 Task: Manage the "Group list" page setting.
Action: Mouse moved to (1036, 71)
Screenshot: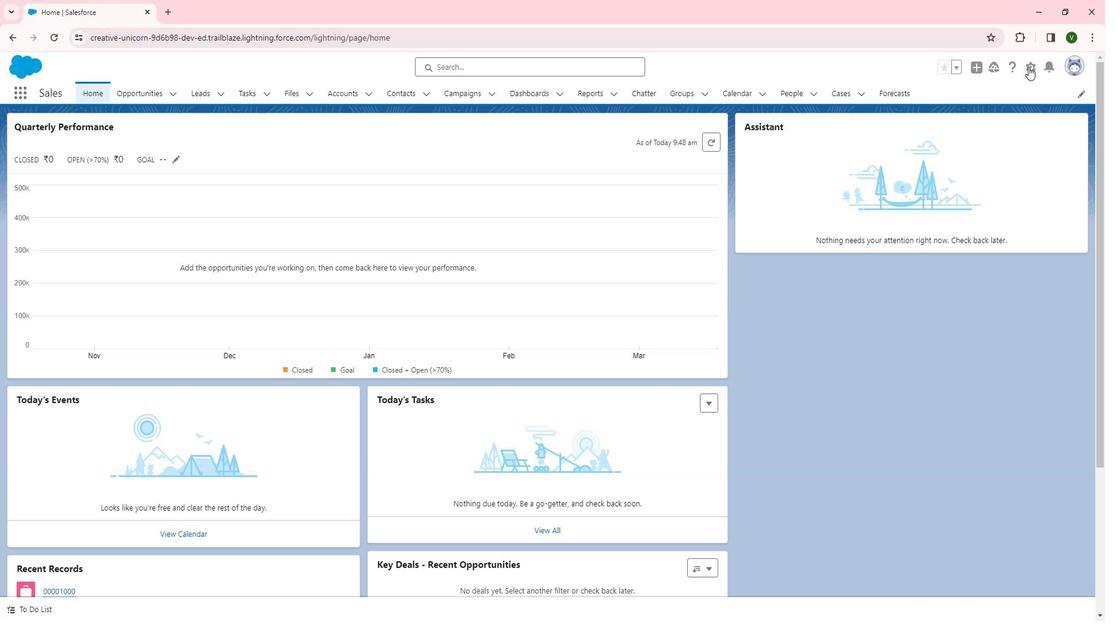
Action: Mouse pressed left at (1036, 71)
Screenshot: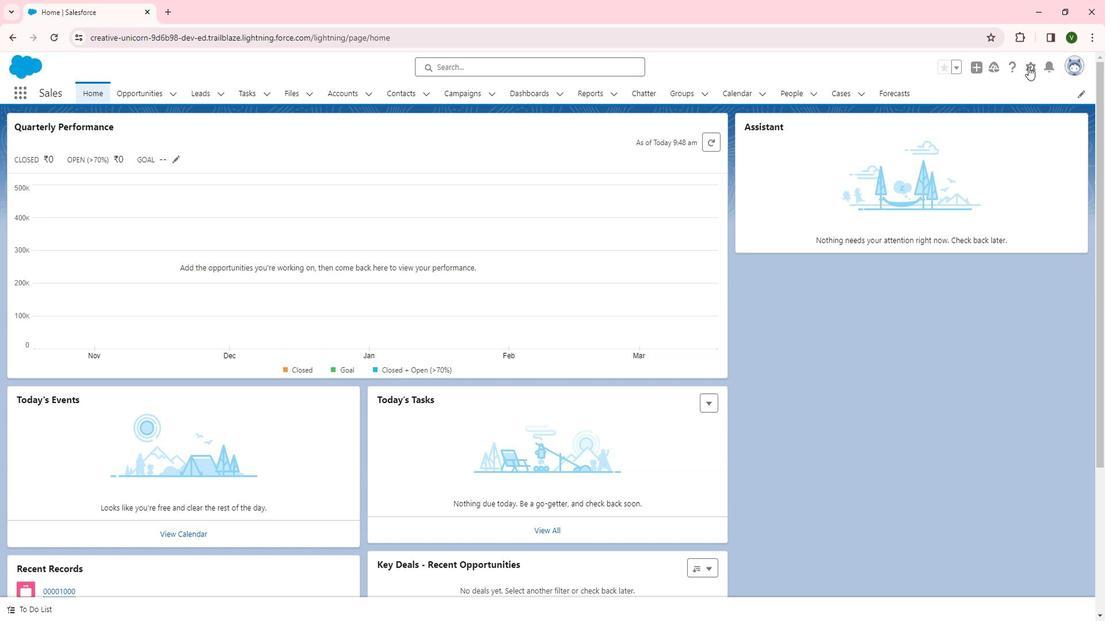 
Action: Mouse moved to (1024, 103)
Screenshot: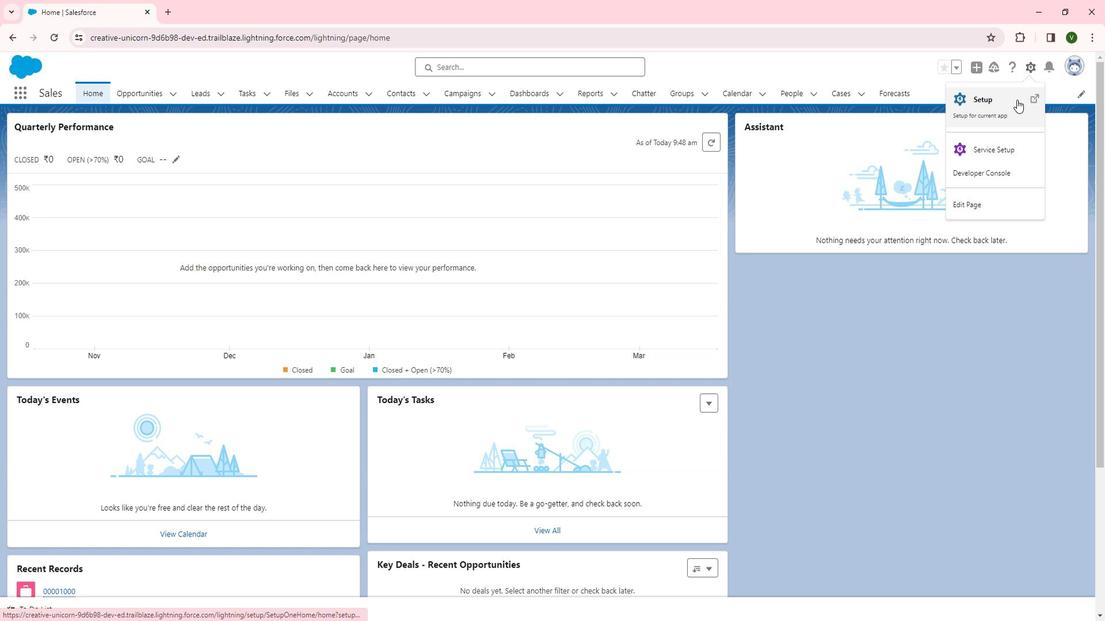 
Action: Mouse pressed left at (1024, 103)
Screenshot: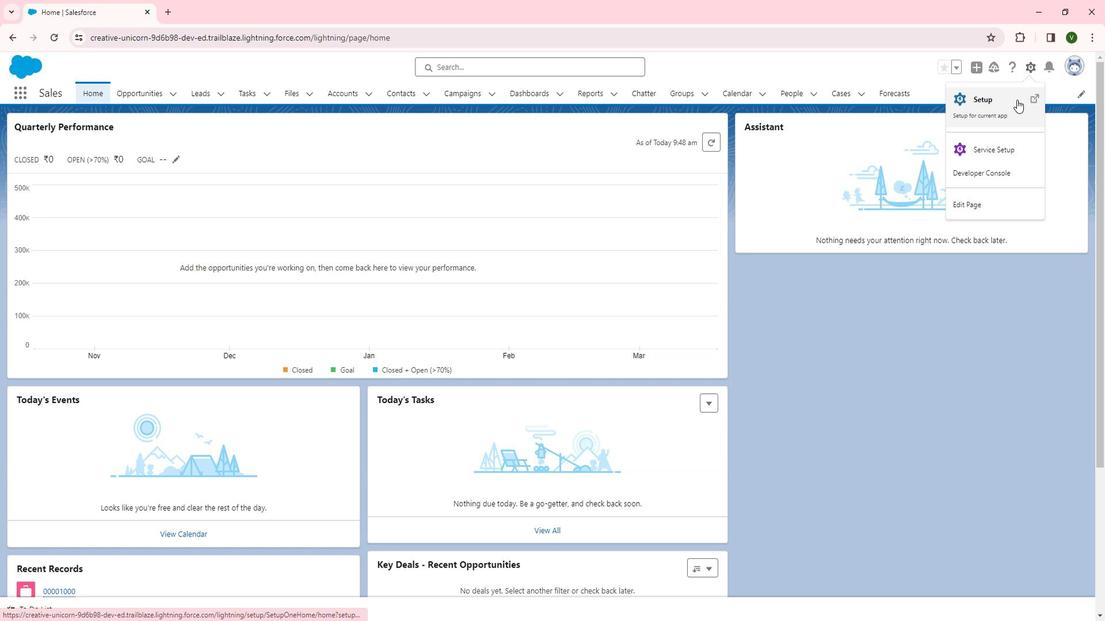 
Action: Mouse moved to (42, 466)
Screenshot: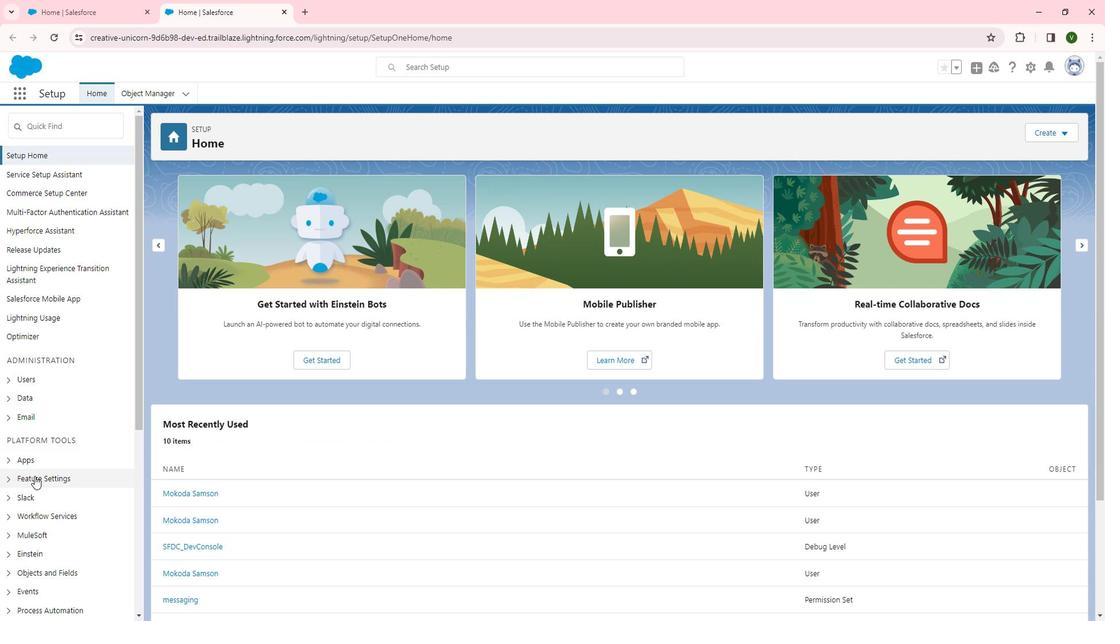
Action: Mouse pressed left at (42, 466)
Screenshot: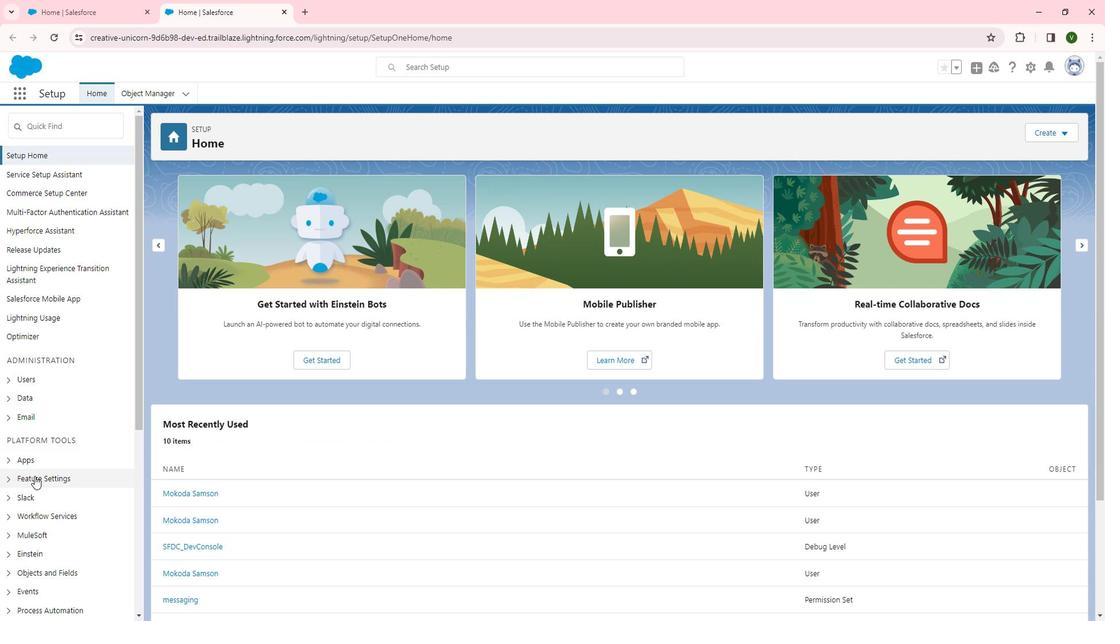 
Action: Mouse moved to (99, 399)
Screenshot: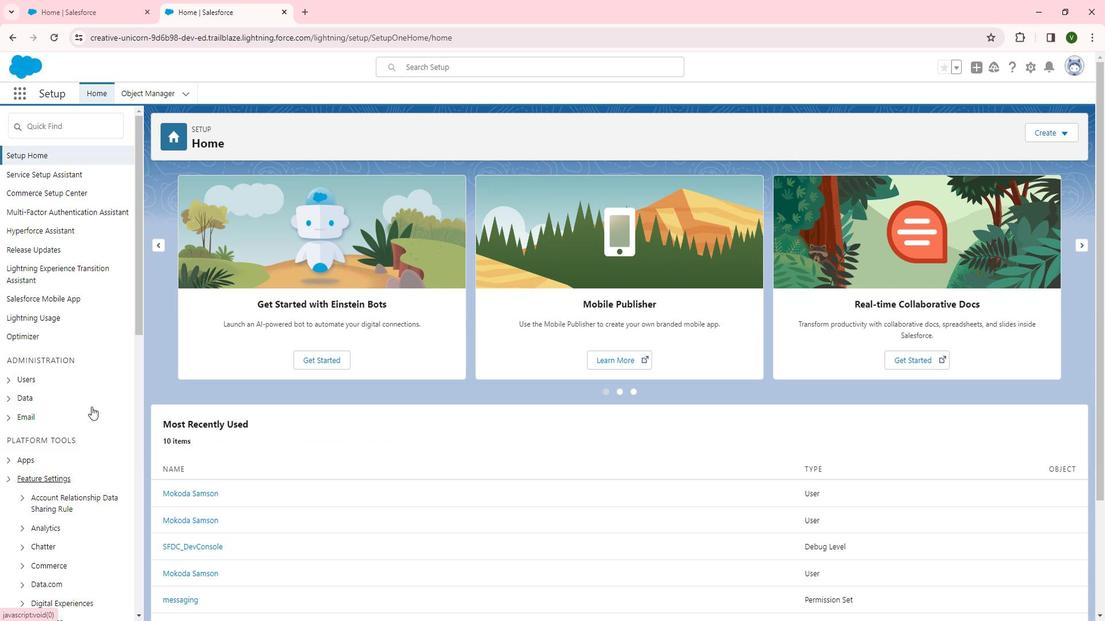 
Action: Mouse scrolled (99, 398) with delta (0, 0)
Screenshot: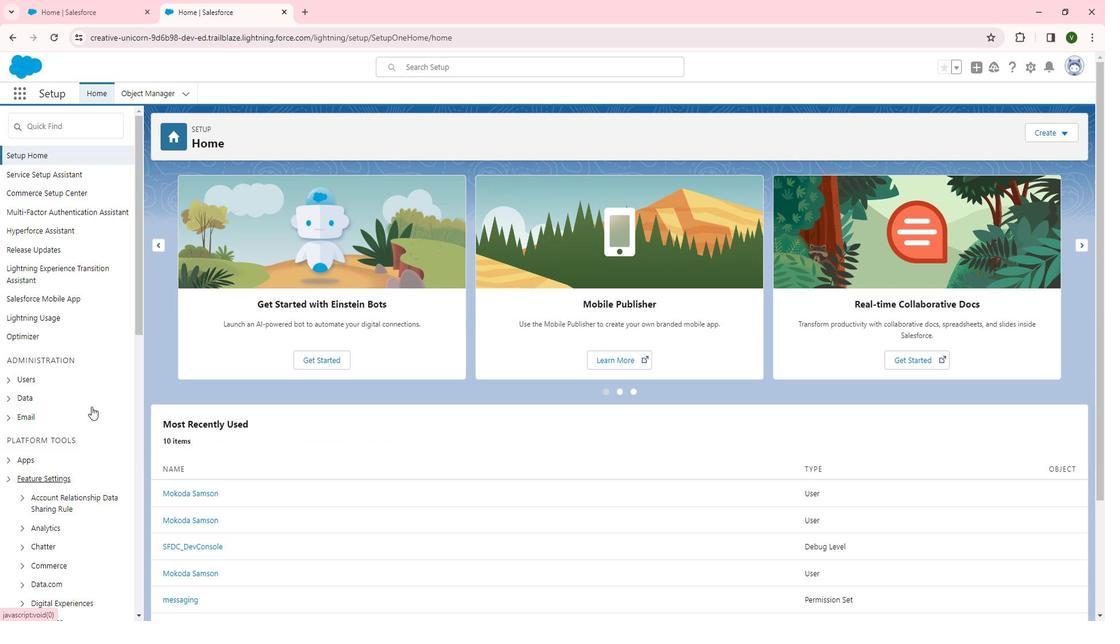 
Action: Mouse moved to (100, 398)
Screenshot: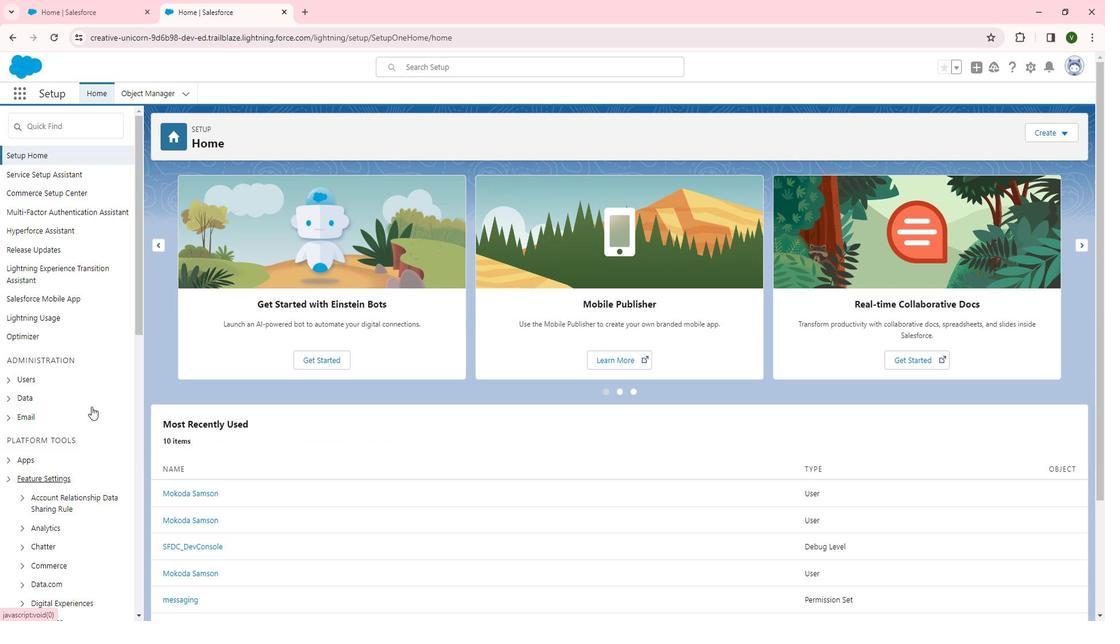 
Action: Mouse scrolled (100, 397) with delta (0, 0)
Screenshot: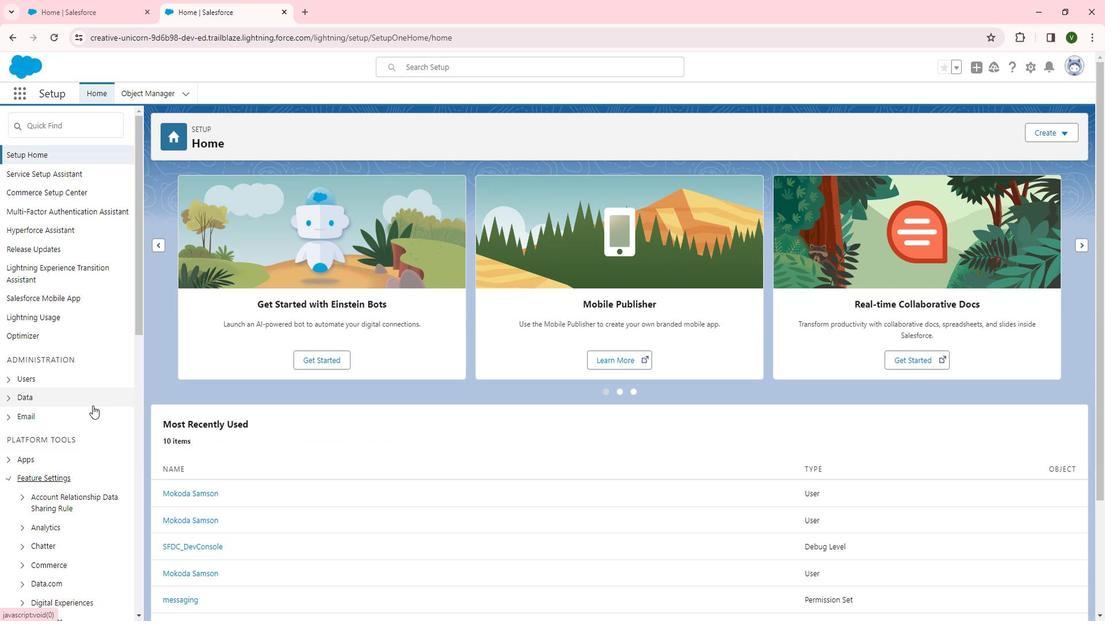 
Action: Mouse scrolled (100, 397) with delta (0, 0)
Screenshot: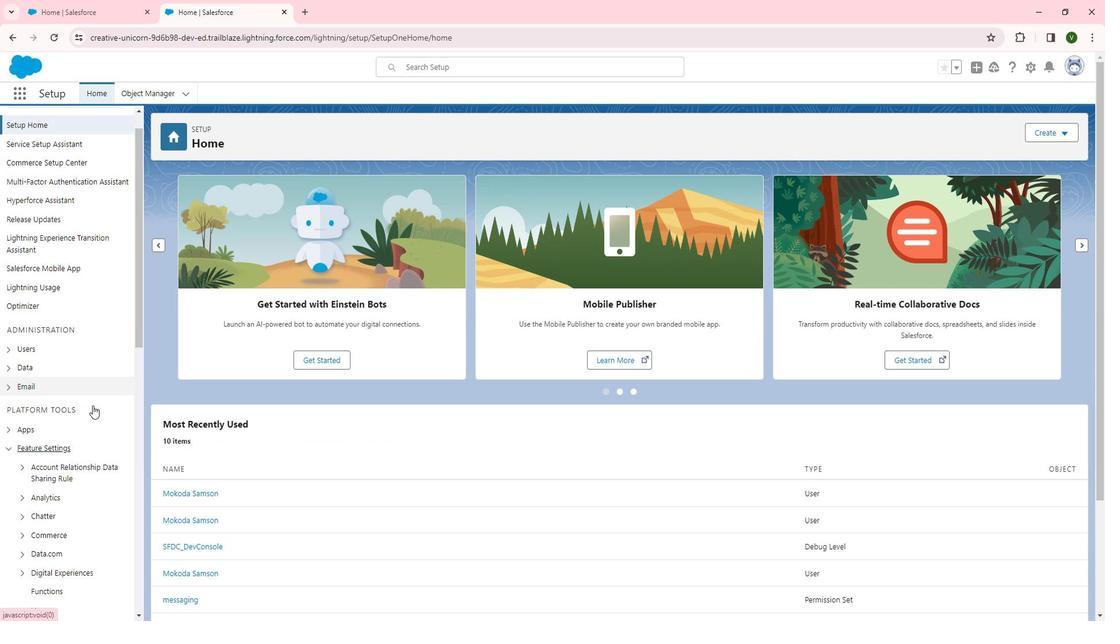 
Action: Mouse scrolled (100, 397) with delta (0, 0)
Screenshot: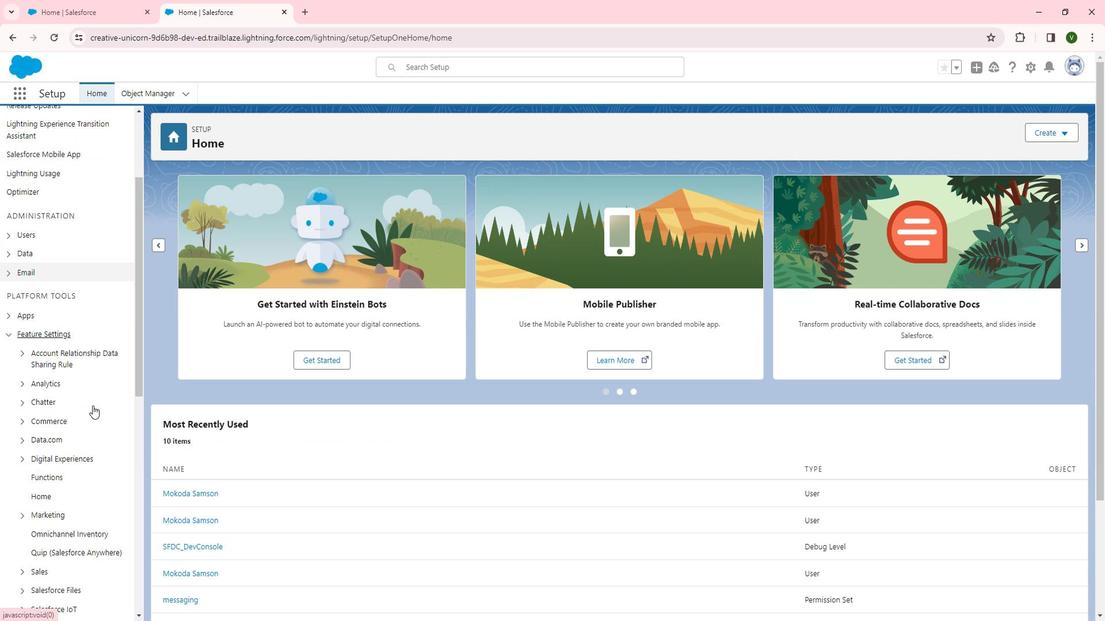 
Action: Mouse moved to (73, 360)
Screenshot: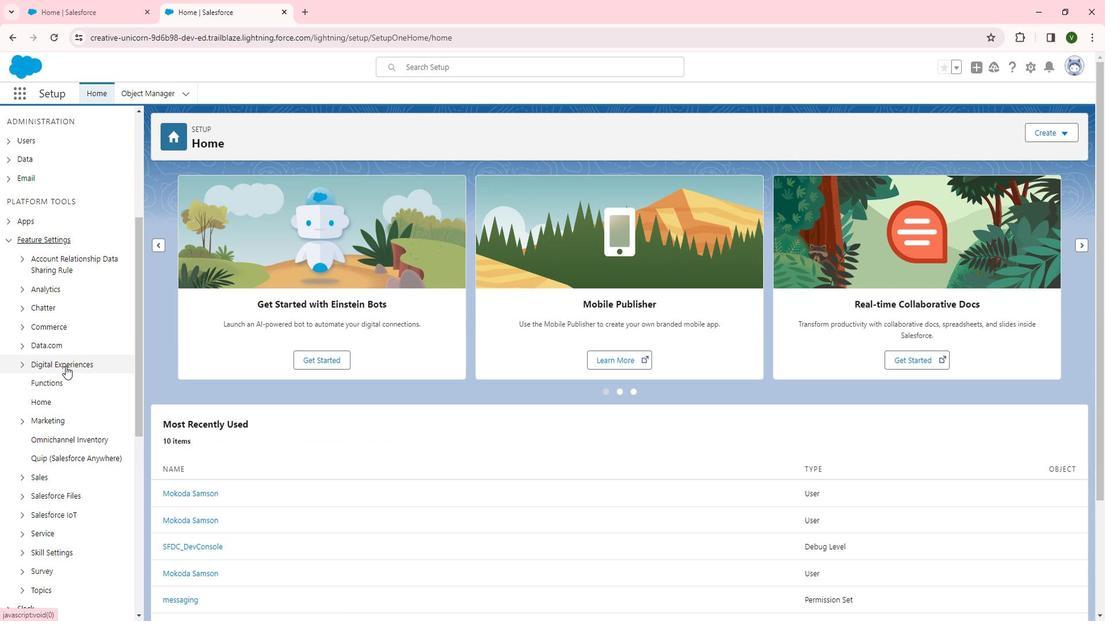 
Action: Mouse pressed left at (73, 360)
Screenshot: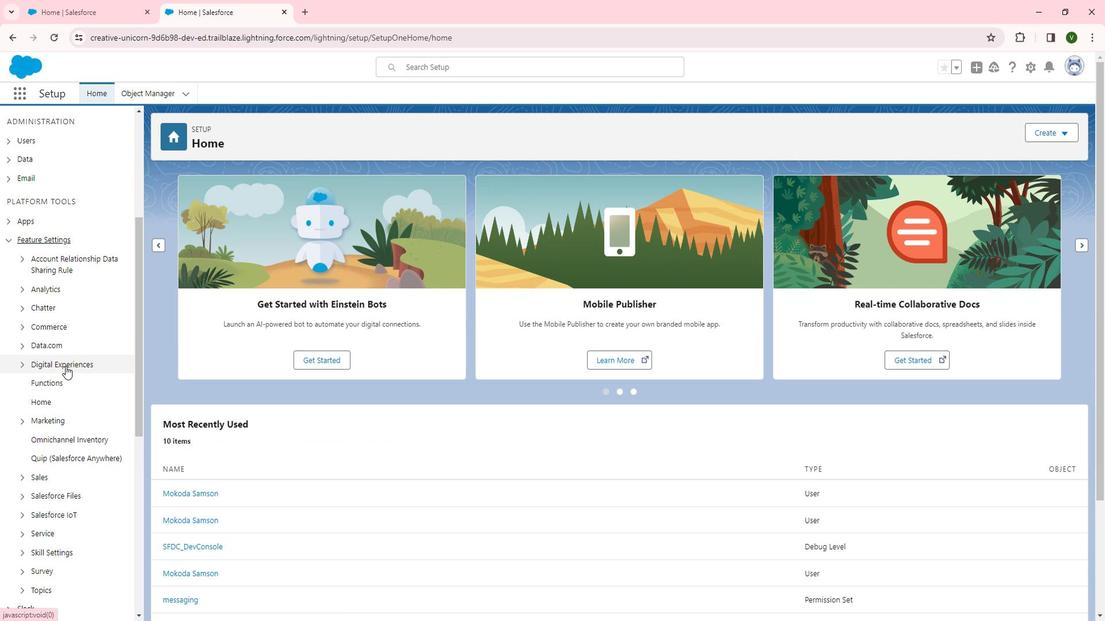 
Action: Mouse moved to (58, 375)
Screenshot: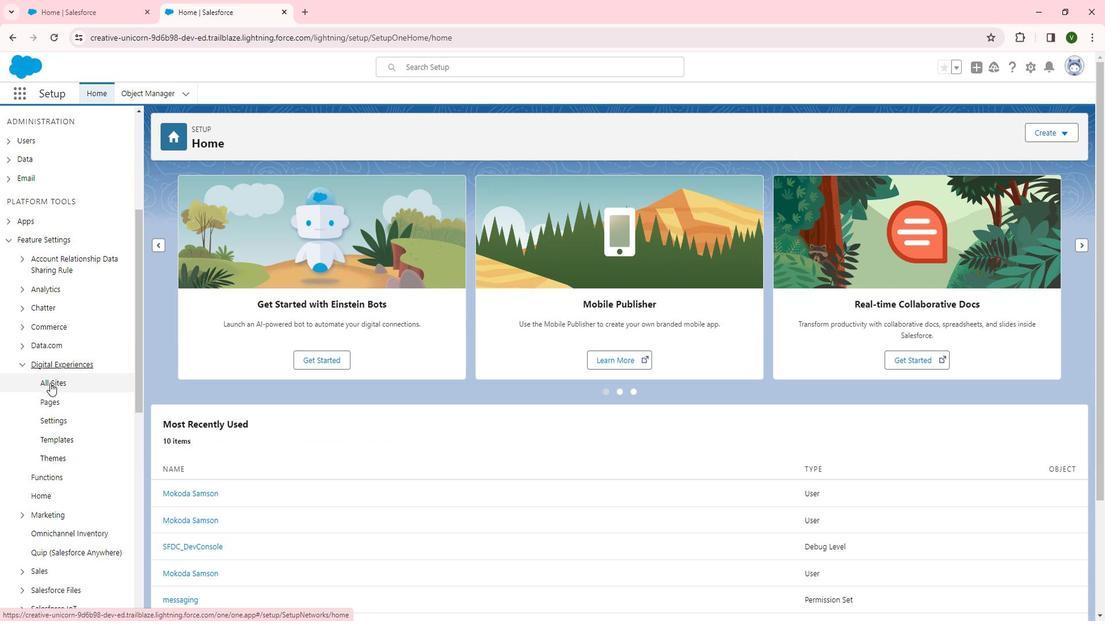 
Action: Mouse pressed left at (58, 375)
Screenshot: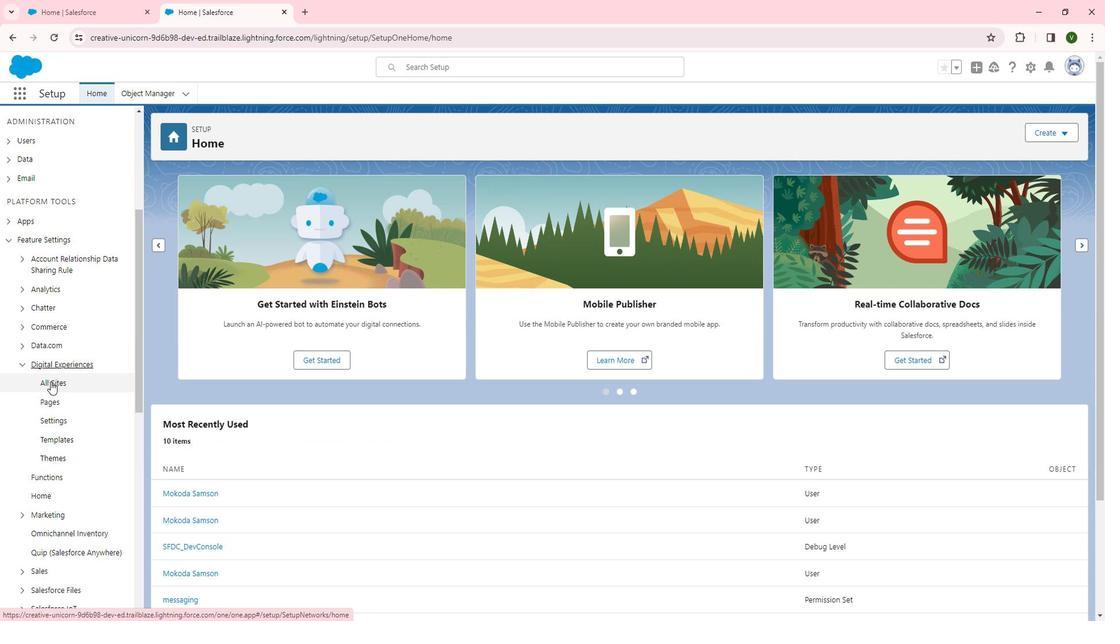 
Action: Mouse moved to (187, 334)
Screenshot: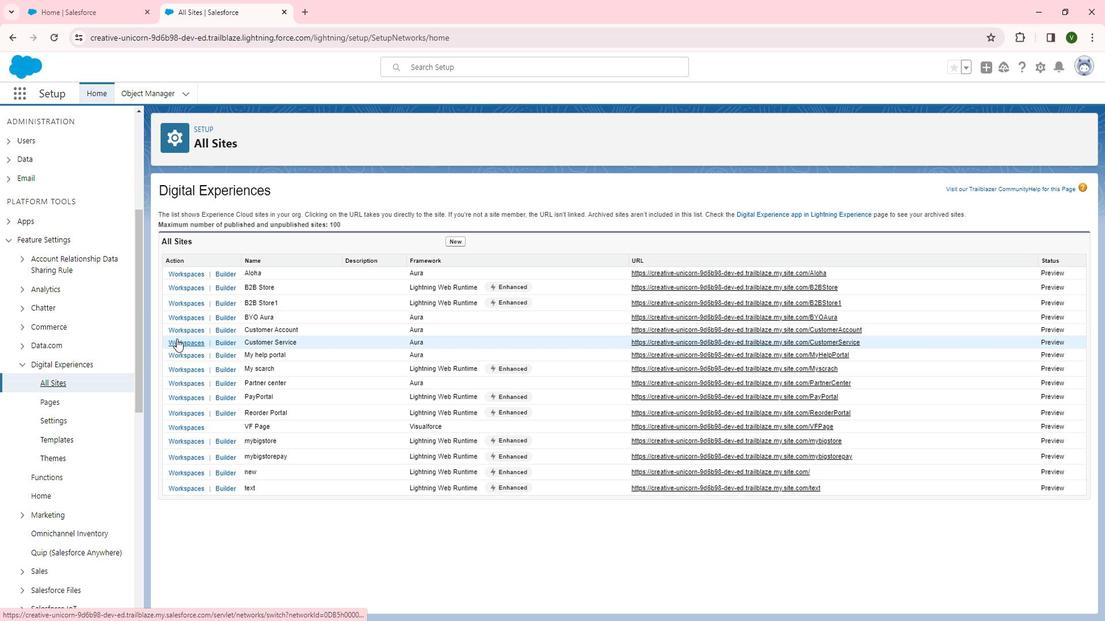 
Action: Mouse pressed left at (187, 334)
Screenshot: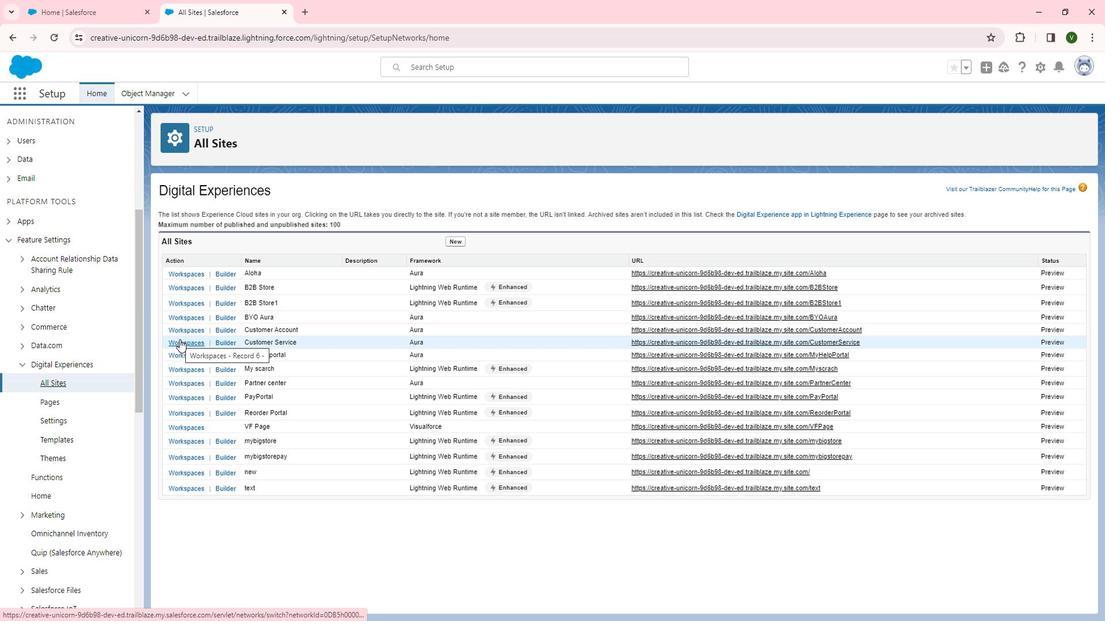 
Action: Mouse moved to (164, 273)
Screenshot: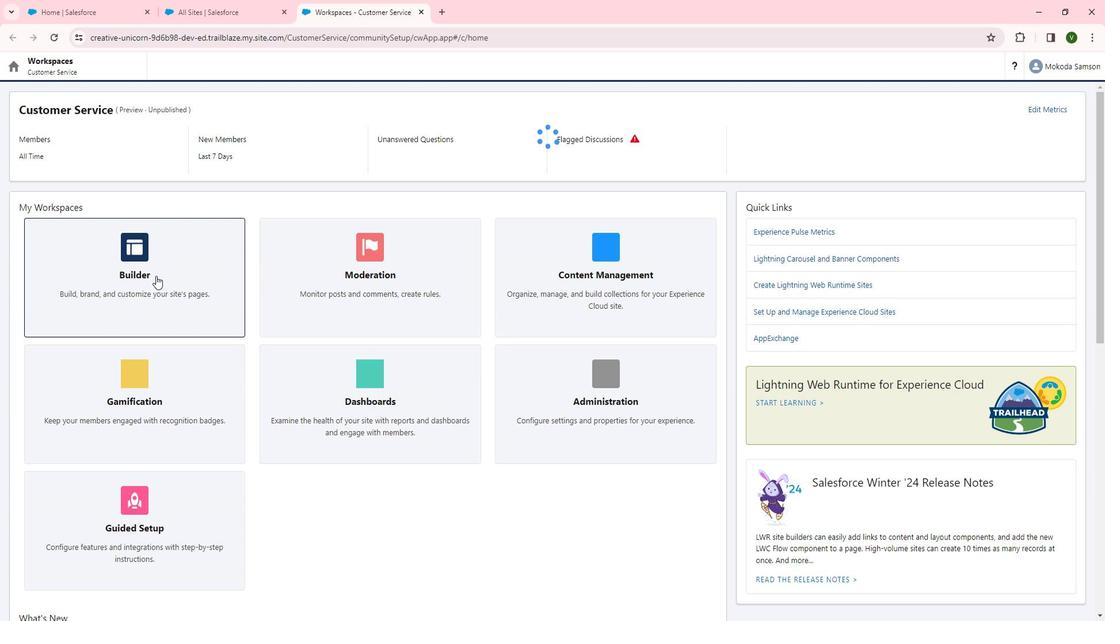 
Action: Mouse pressed left at (164, 273)
Screenshot: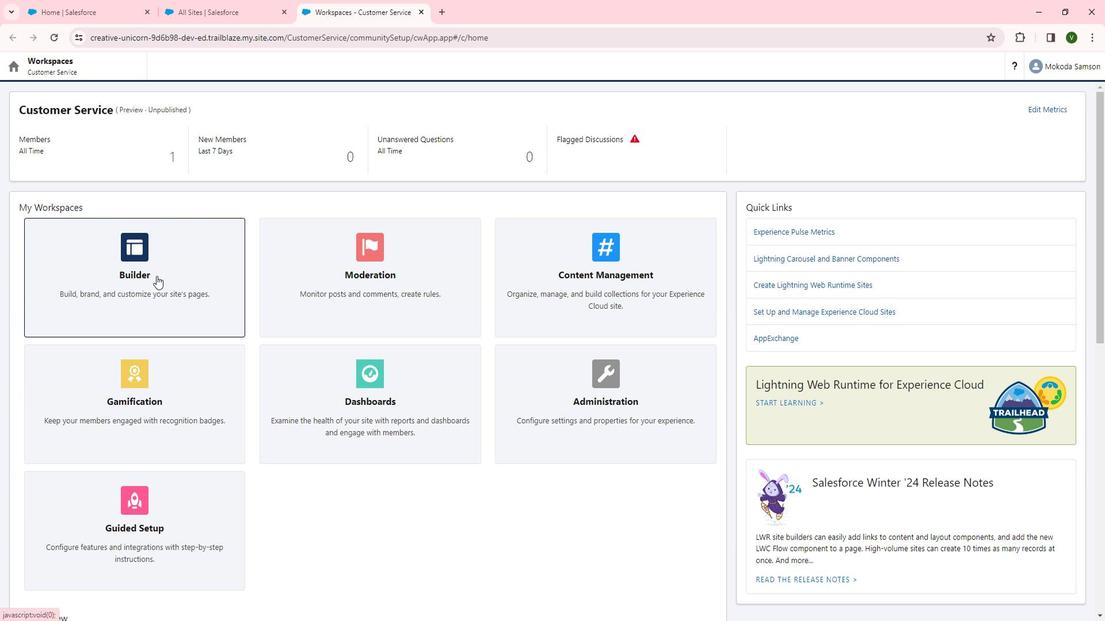 
Action: Mouse moved to (180, 74)
Screenshot: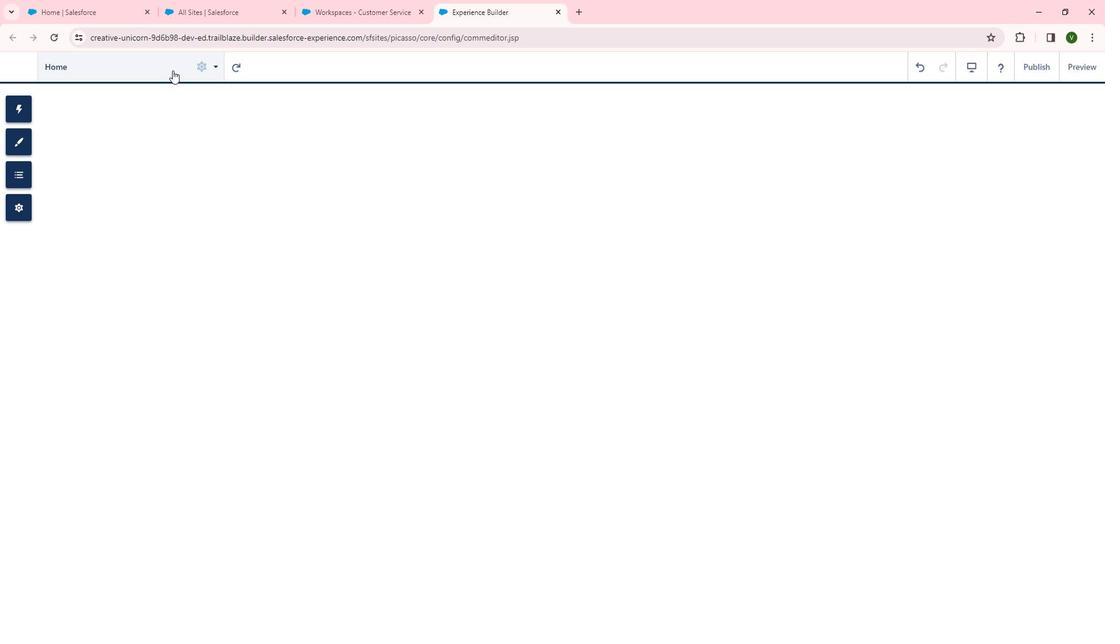 
Action: Mouse pressed left at (180, 74)
Screenshot: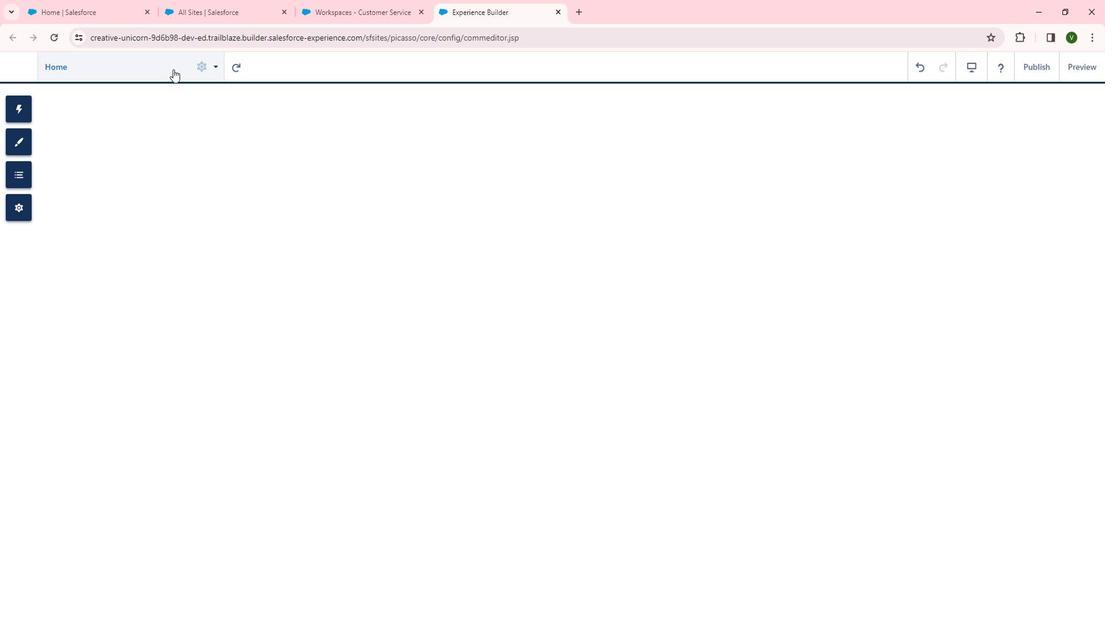 
Action: Mouse moved to (130, 366)
Screenshot: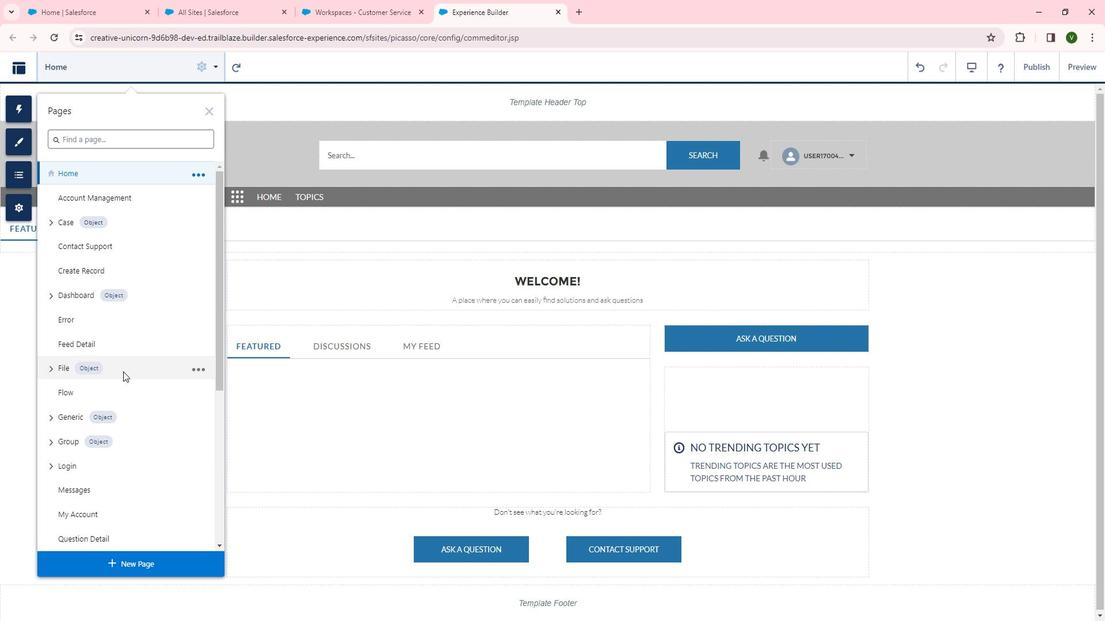 
Action: Mouse scrolled (130, 365) with delta (0, 0)
Screenshot: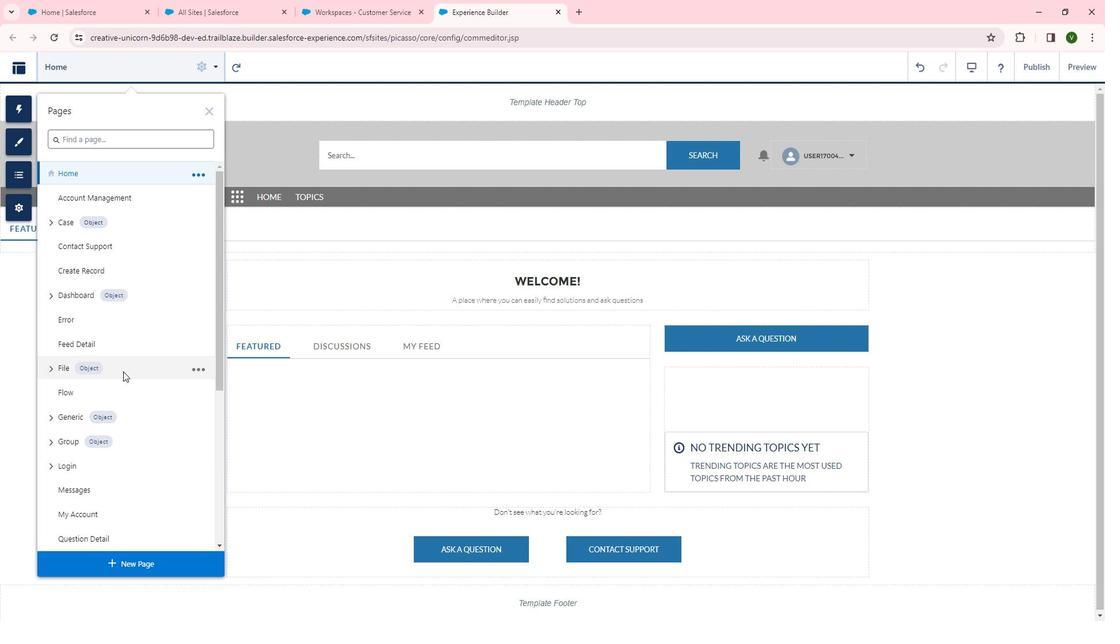 
Action: Mouse moved to (130, 366)
Screenshot: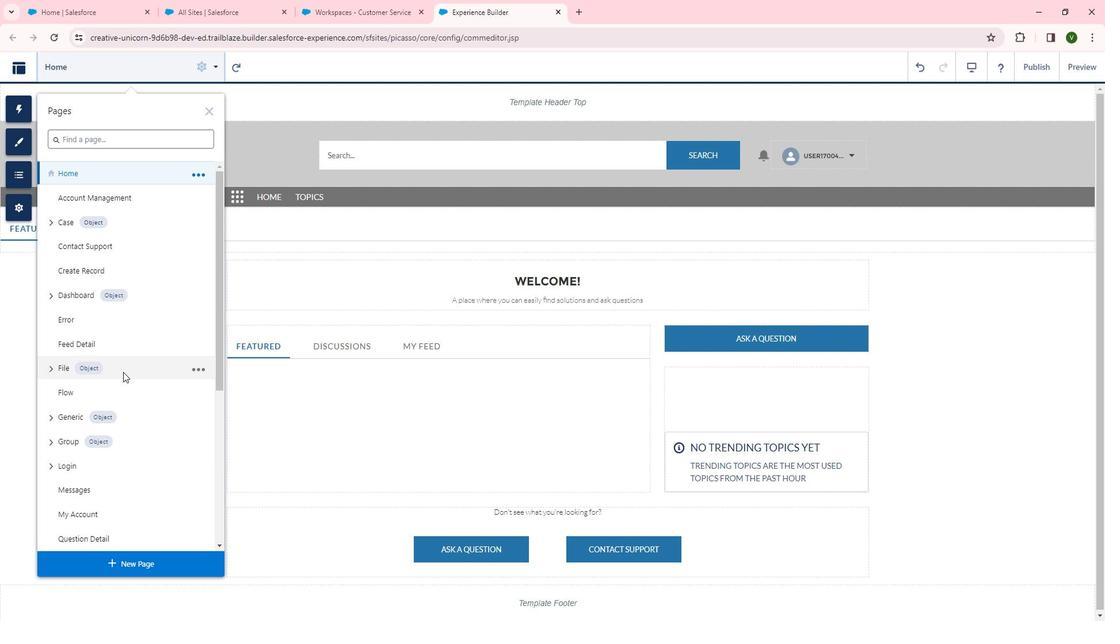 
Action: Mouse scrolled (130, 366) with delta (0, 0)
Screenshot: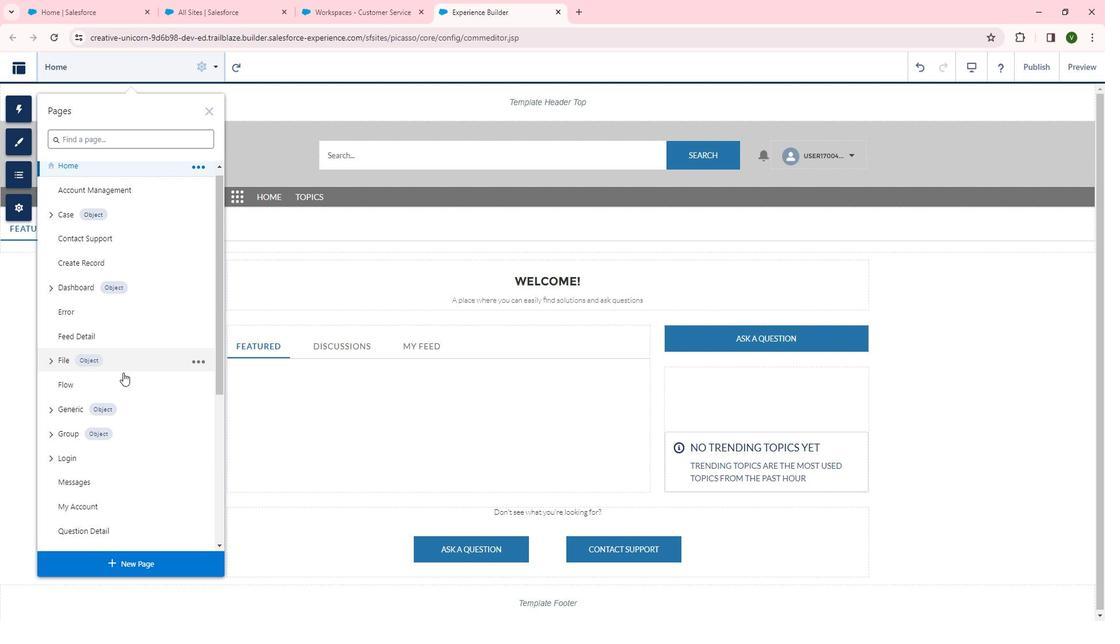 
Action: Mouse scrolled (130, 366) with delta (0, 0)
Screenshot: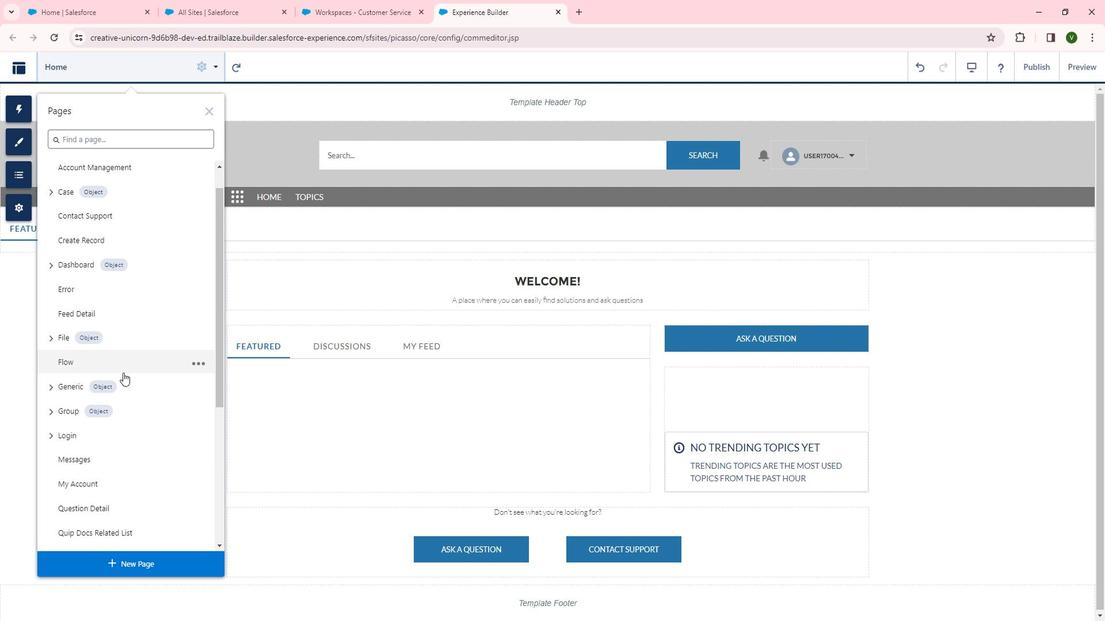 
Action: Mouse scrolled (130, 366) with delta (0, 0)
Screenshot: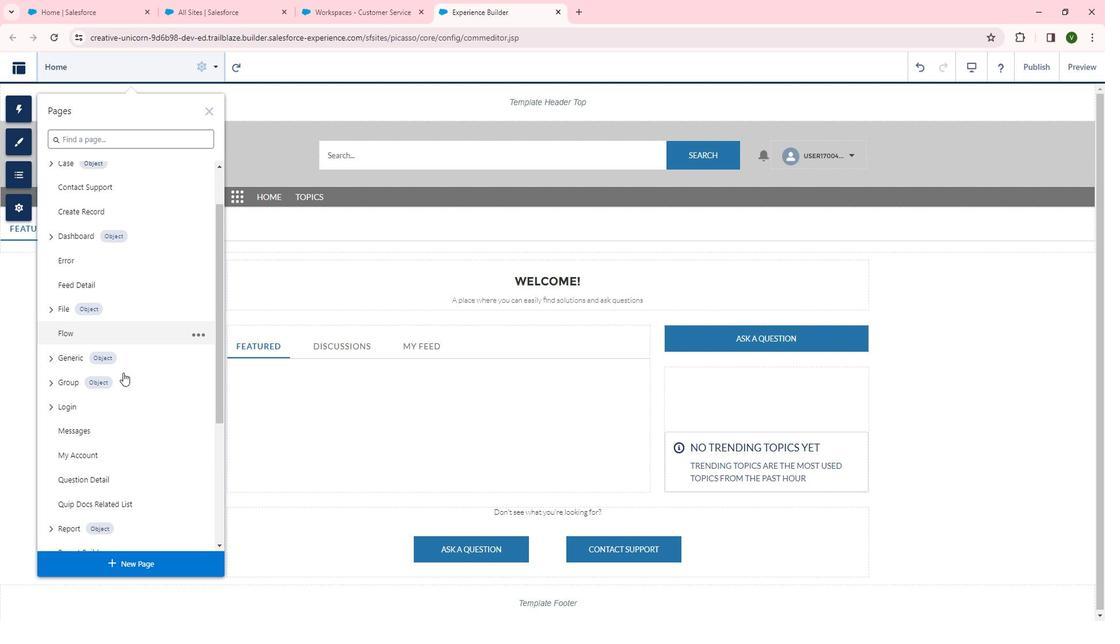 
Action: Mouse moved to (60, 201)
Screenshot: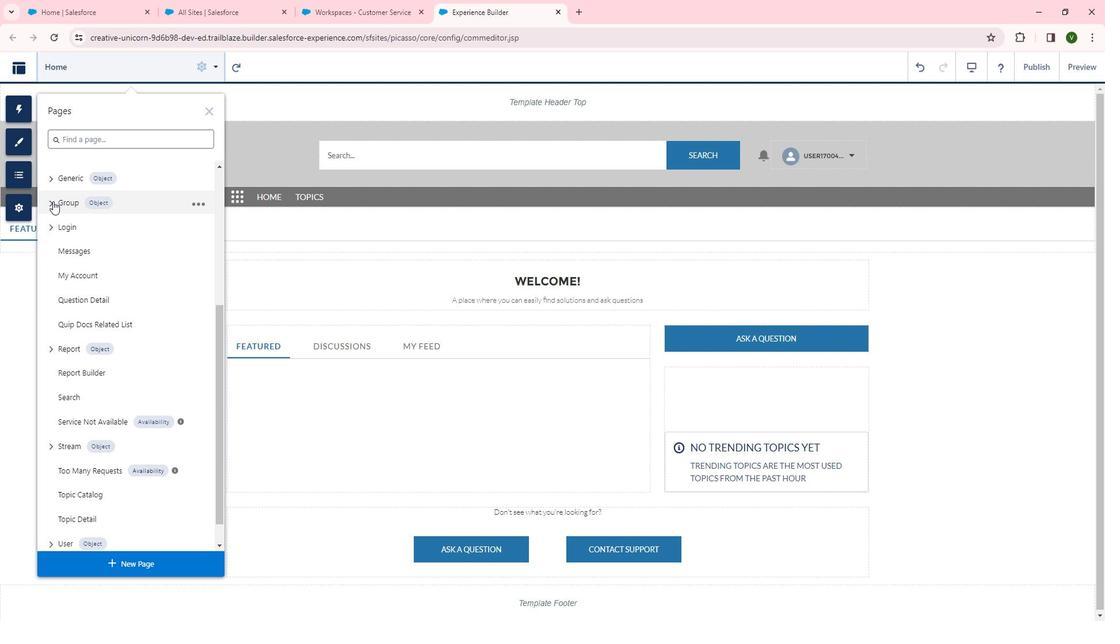 
Action: Mouse pressed left at (60, 201)
Screenshot: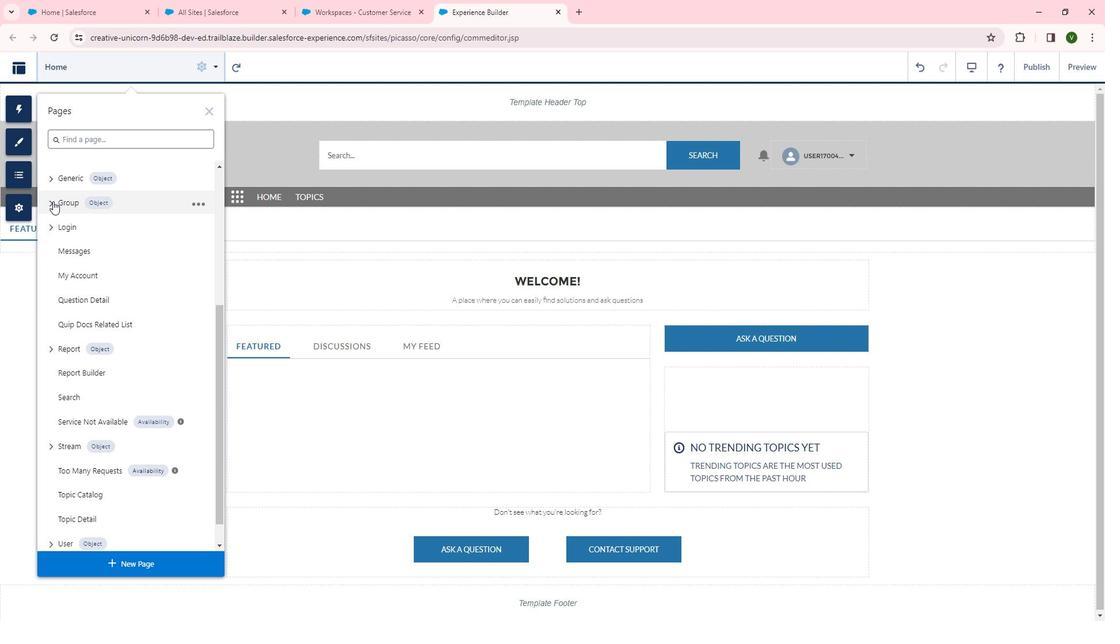 
Action: Mouse moved to (119, 252)
Screenshot: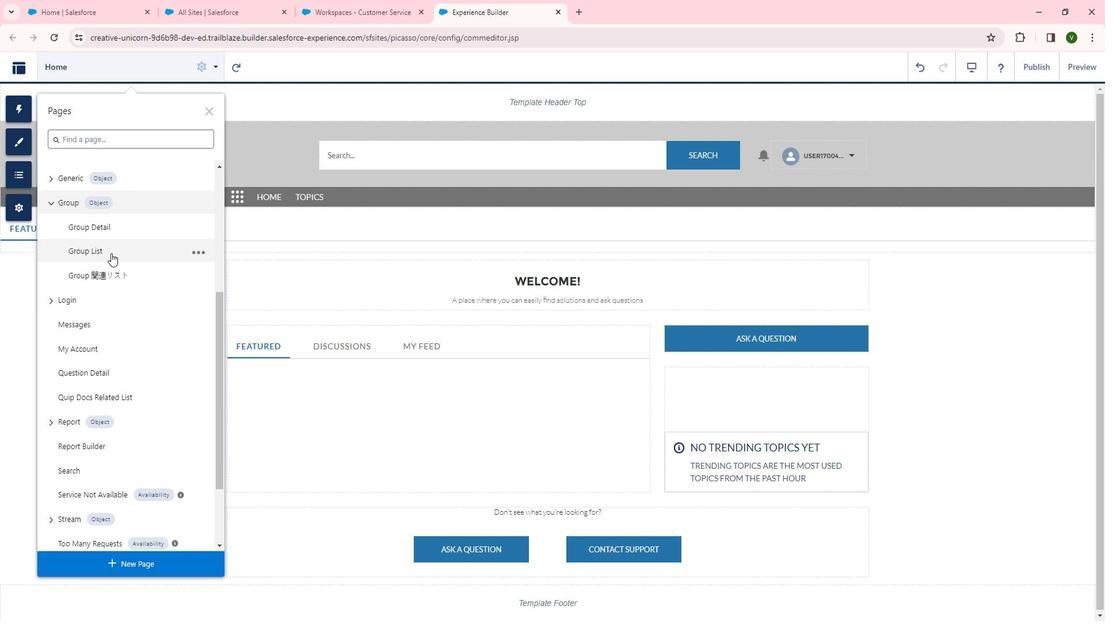 
Action: Mouse pressed left at (119, 252)
Screenshot: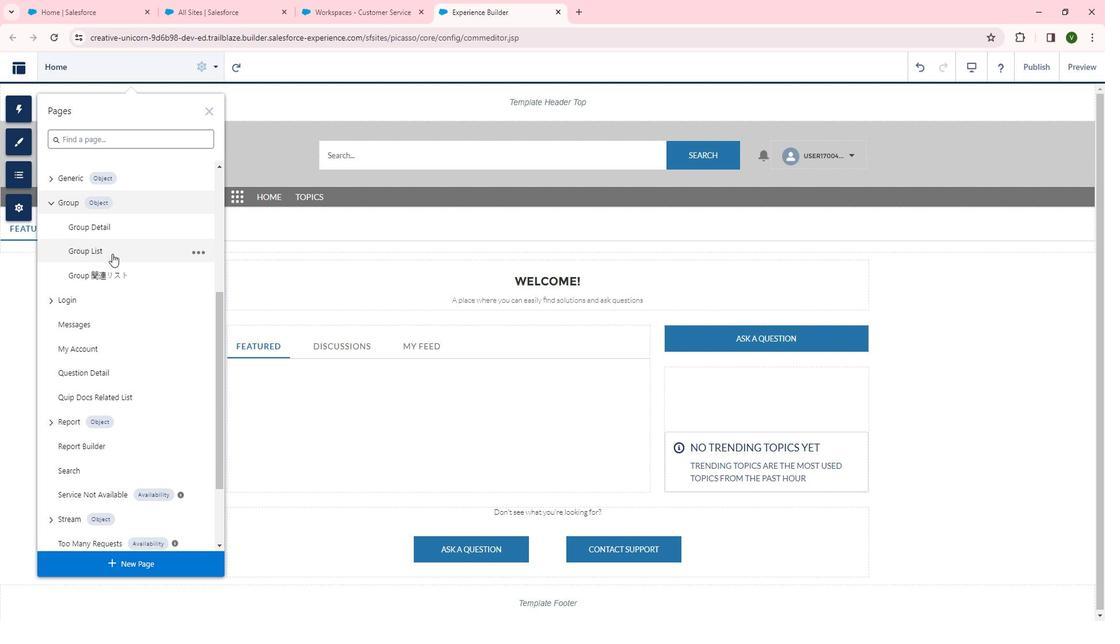 
Action: Mouse moved to (168, 70)
Screenshot: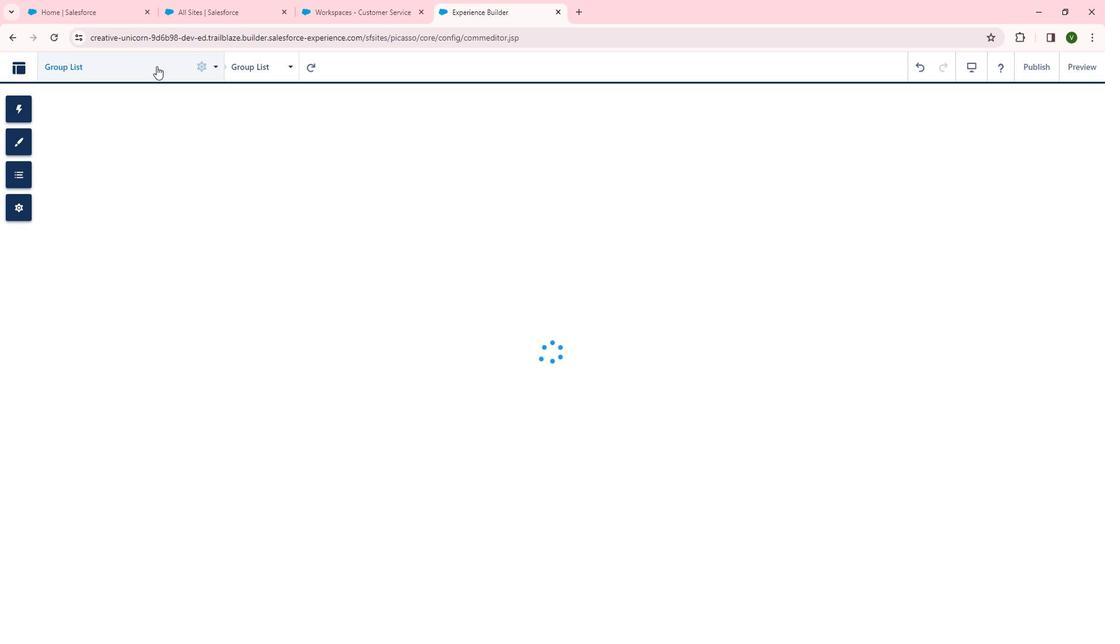
Action: Mouse pressed left at (168, 70)
Screenshot: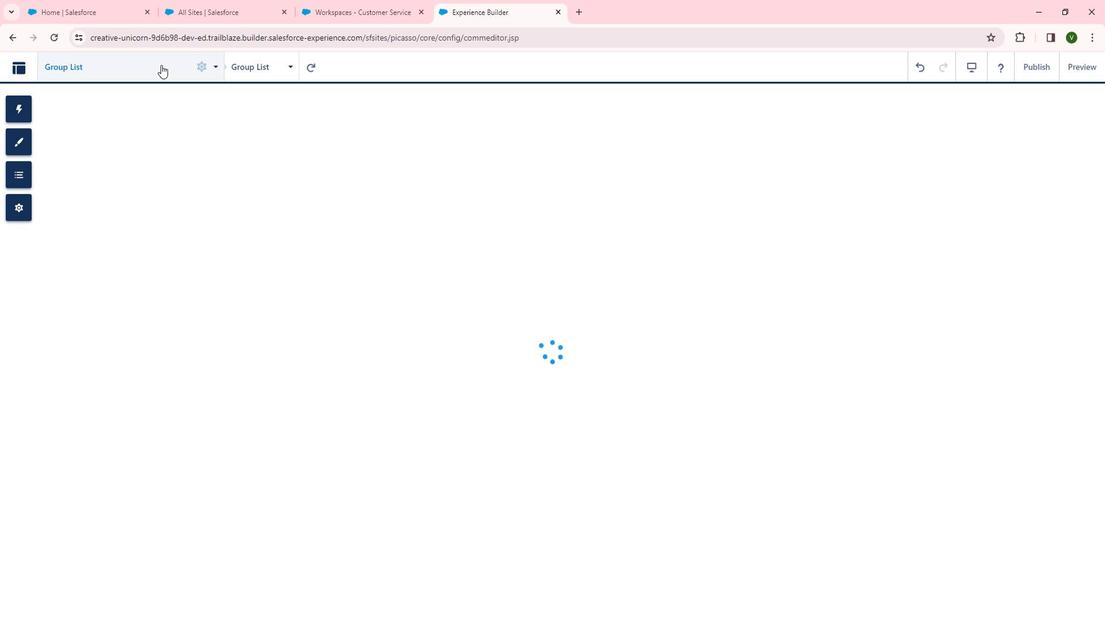 
Action: Mouse moved to (204, 176)
Screenshot: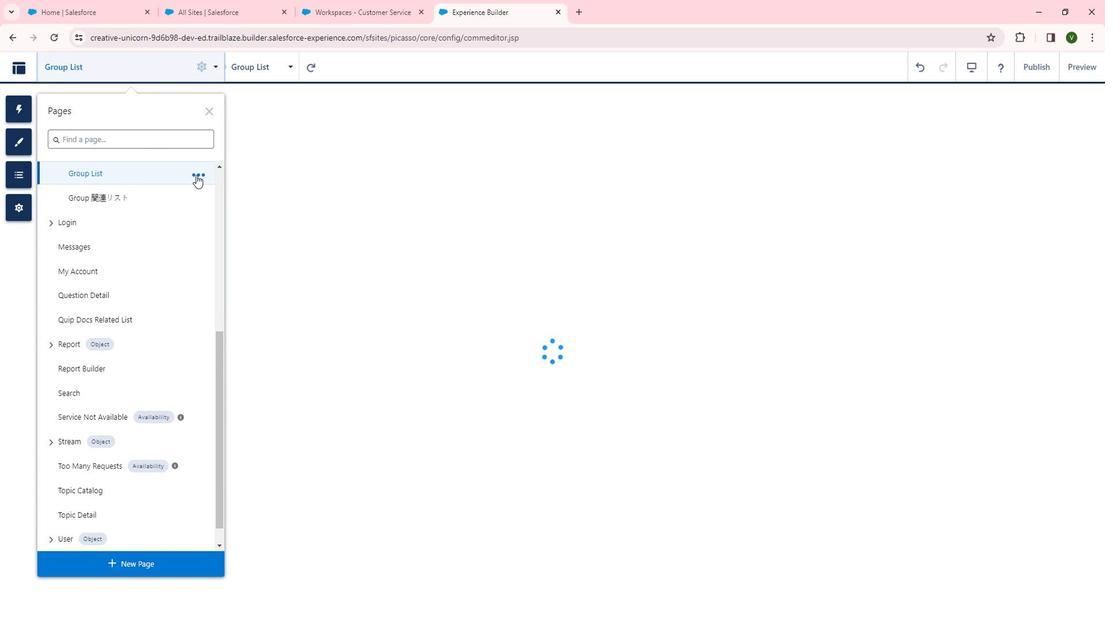 
Action: Mouse pressed left at (204, 176)
Screenshot: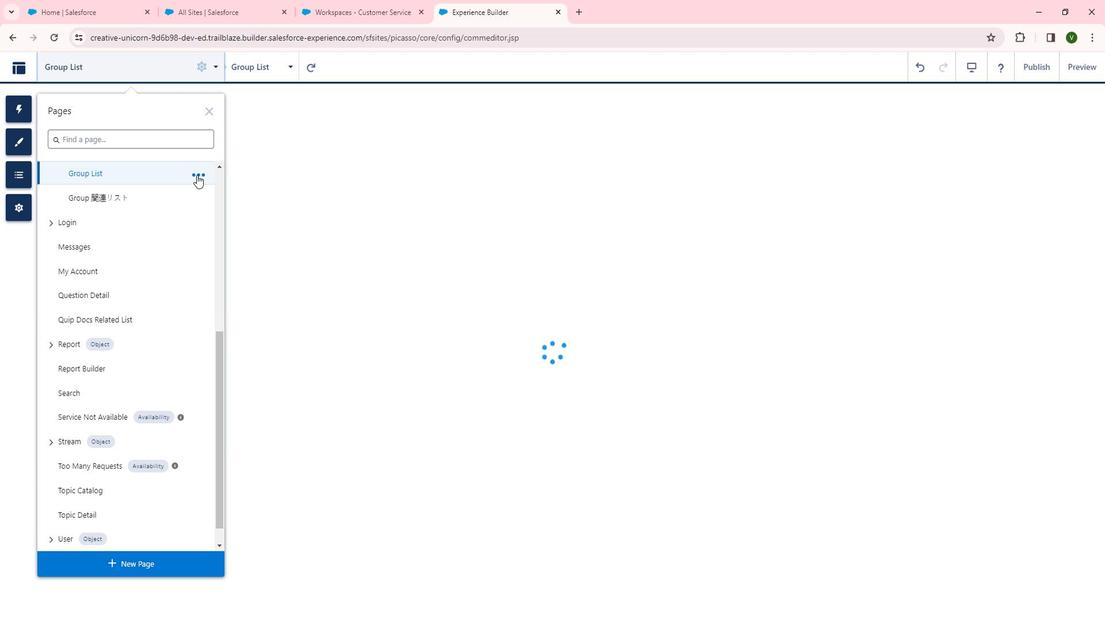 
Action: Mouse moved to (268, 171)
Screenshot: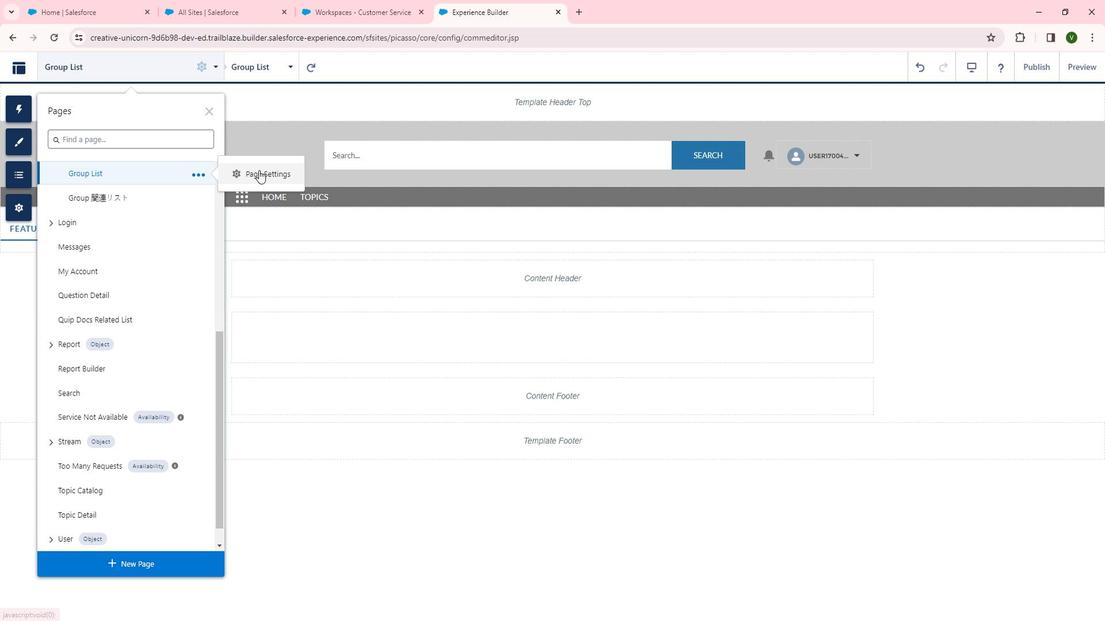 
Action: Mouse pressed left at (268, 171)
Screenshot: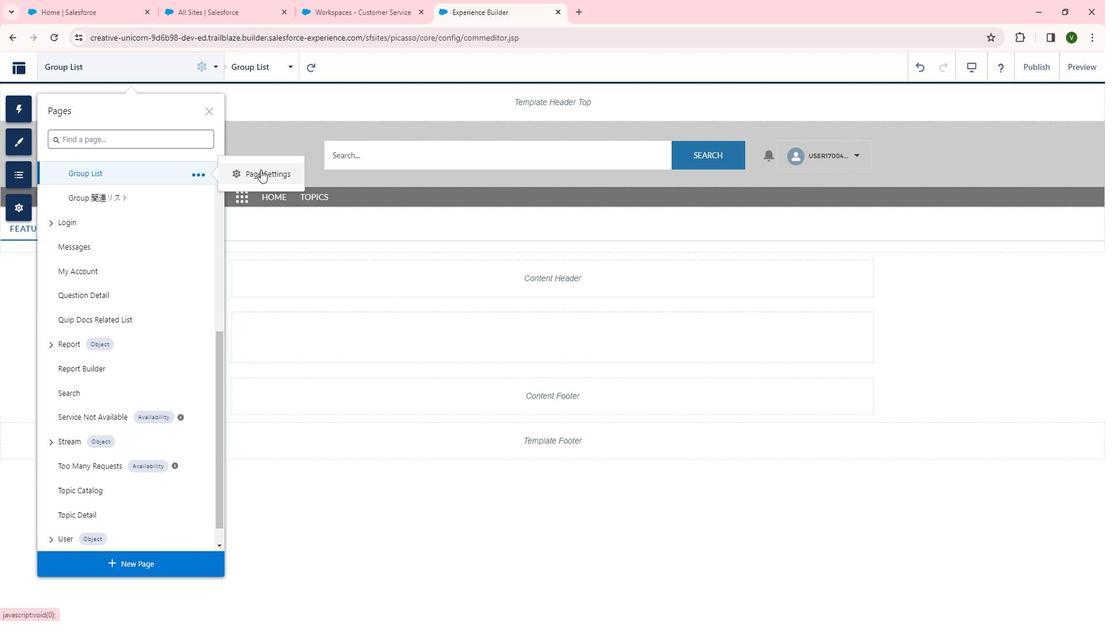 
Action: Mouse moved to (386, 409)
Screenshot: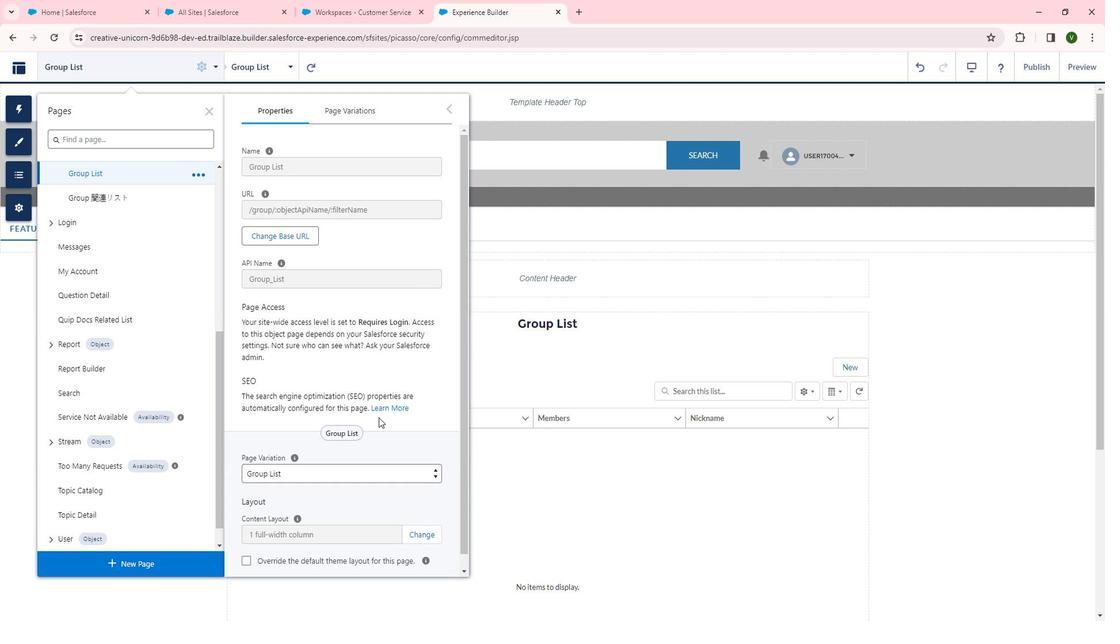 
Action: Mouse scrolled (386, 409) with delta (0, 0)
Screenshot: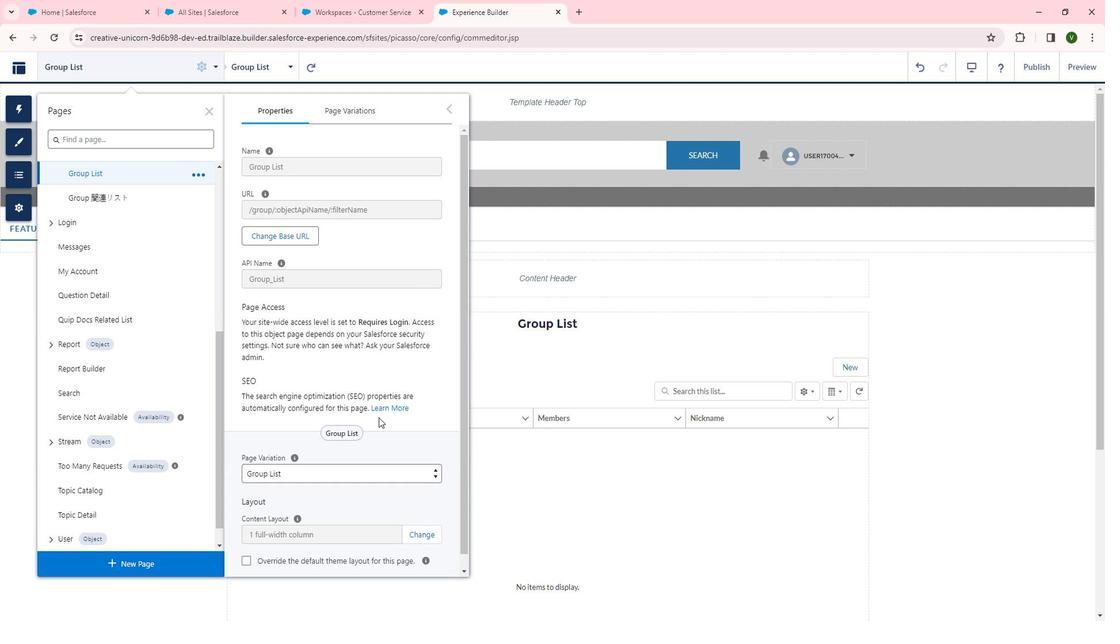 
Action: Mouse moved to (388, 409)
Screenshot: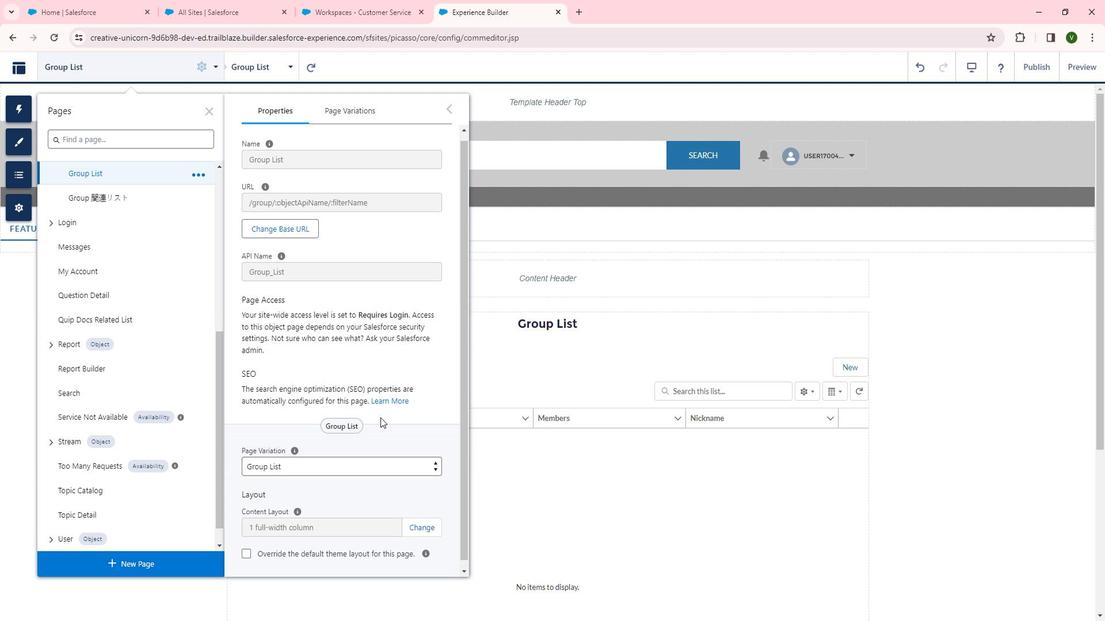 
Action: Mouse scrolled (388, 409) with delta (0, 0)
Screenshot: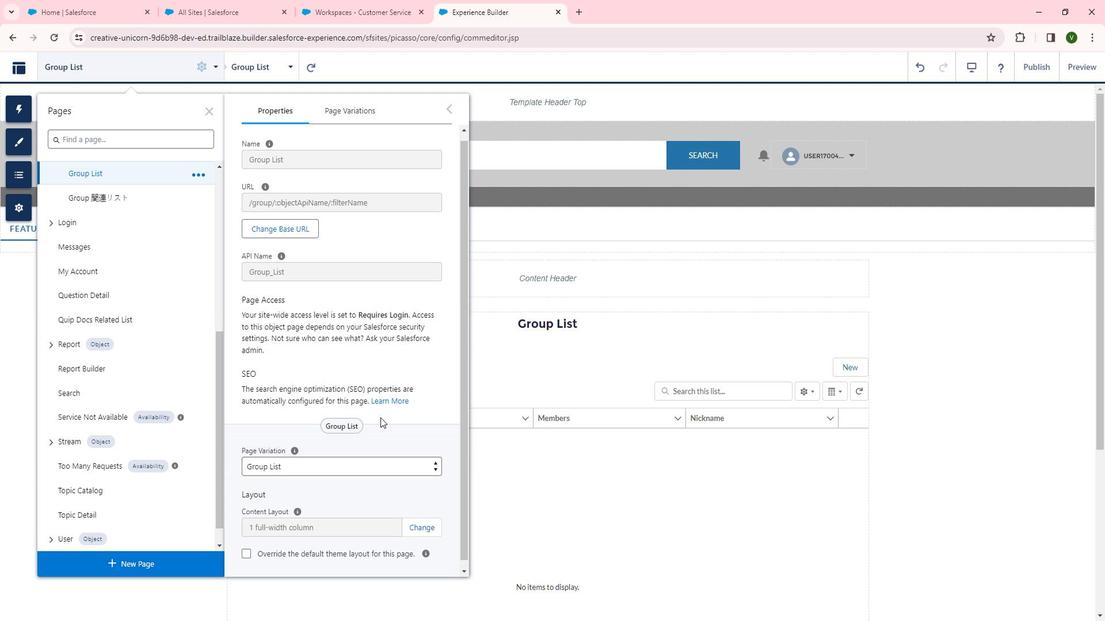 
Action: Mouse scrolled (388, 409) with delta (0, 0)
Screenshot: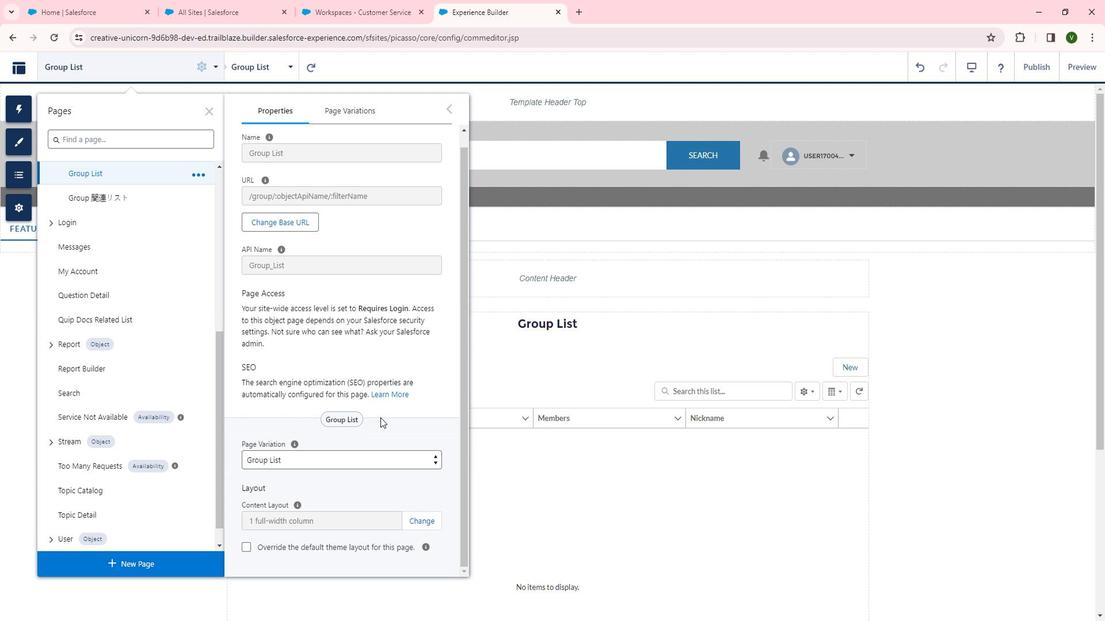 
Action: Mouse moved to (414, 452)
Screenshot: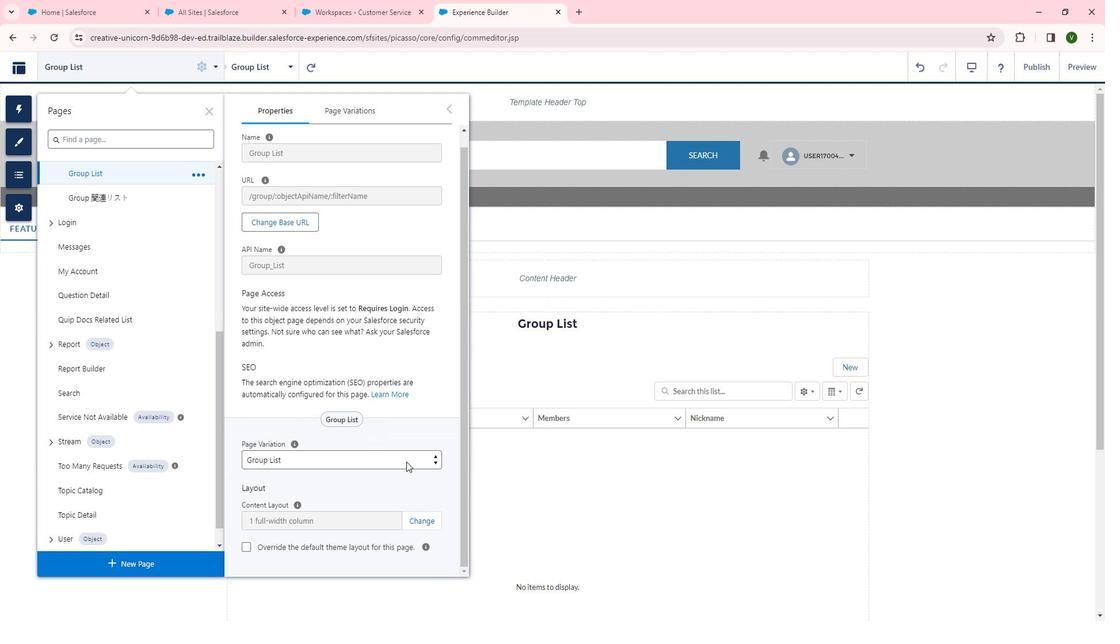 
Action: Mouse pressed left at (414, 452)
Screenshot: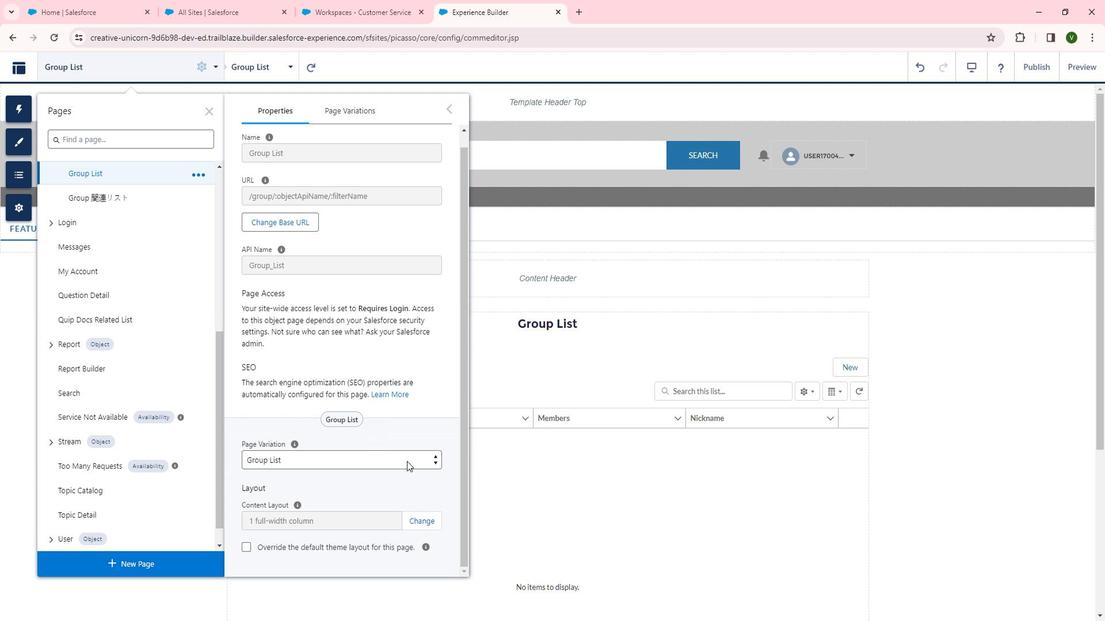 
Action: Mouse moved to (367, 472)
Screenshot: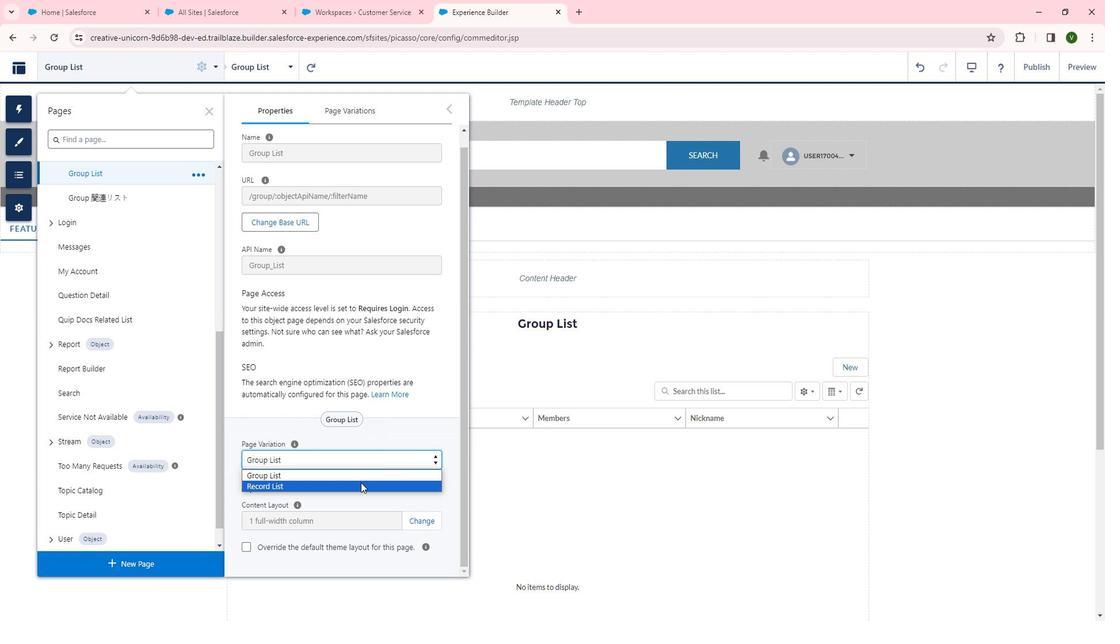 
Action: Mouse pressed left at (367, 472)
Screenshot: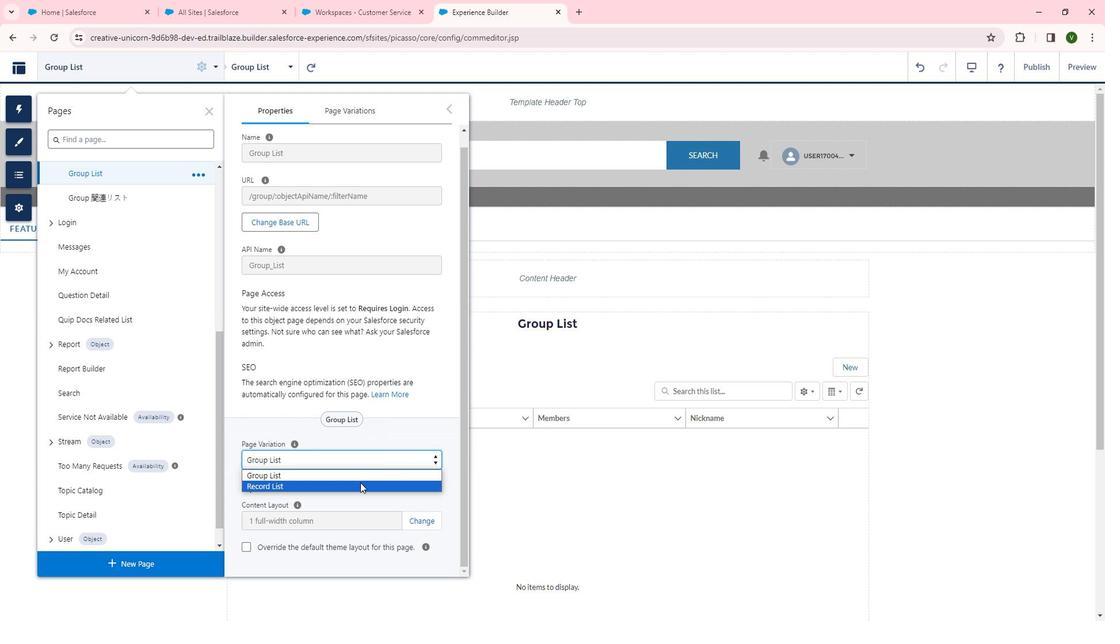 
Action: Mouse moved to (420, 433)
Screenshot: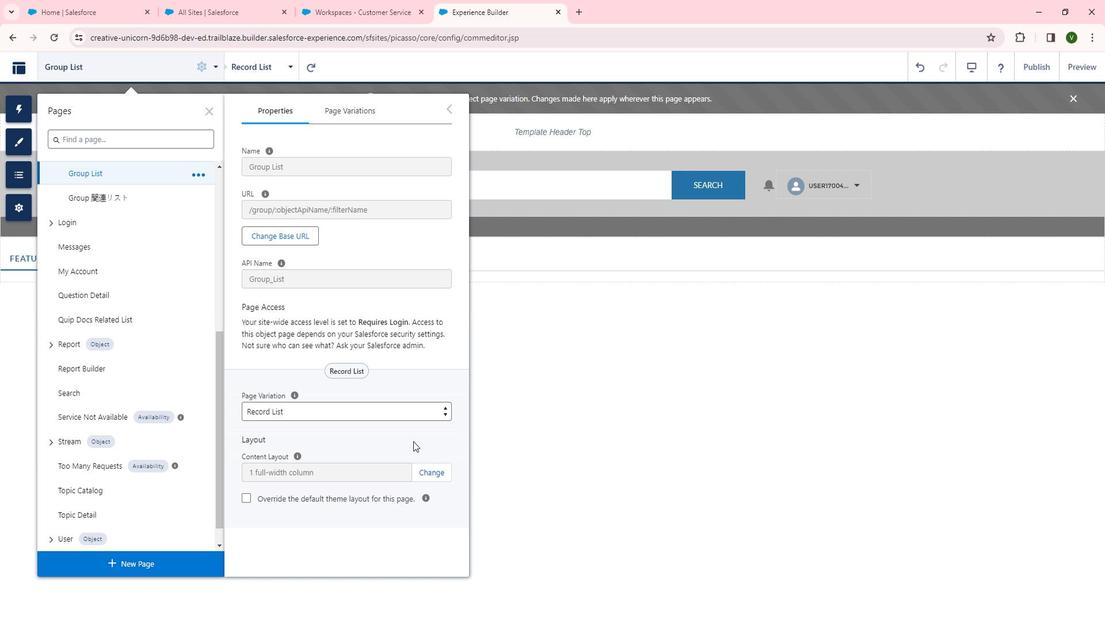 
